 Task: Add a condition where "Hours since update Less than Twenty" in unsolved tickets in your groups.
Action: Mouse moved to (131, 428)
Screenshot: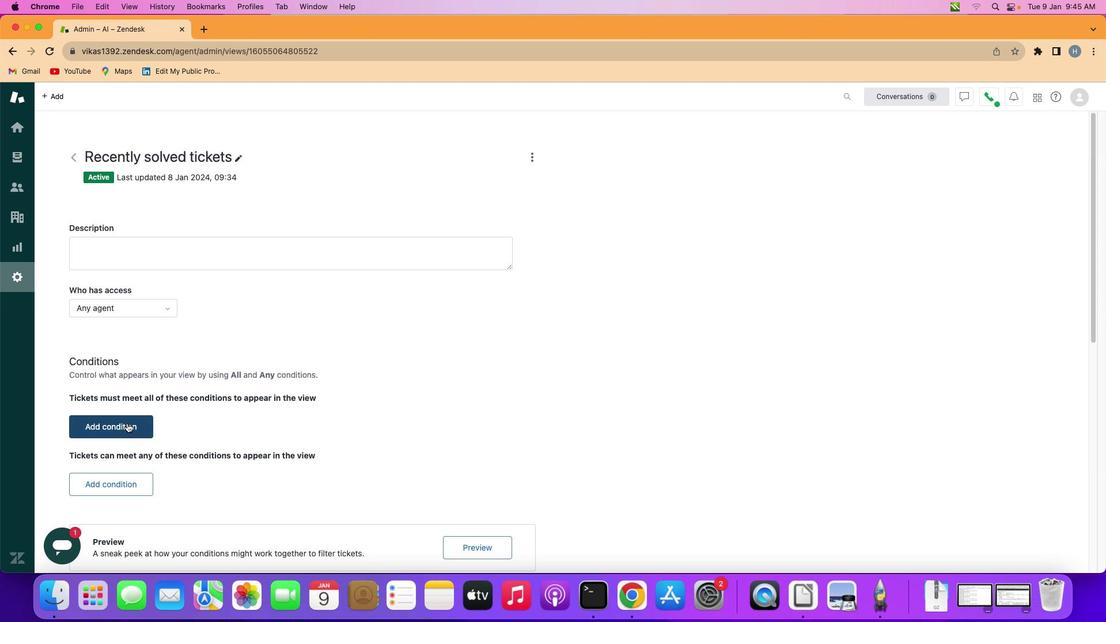 
Action: Mouse pressed left at (131, 428)
Screenshot: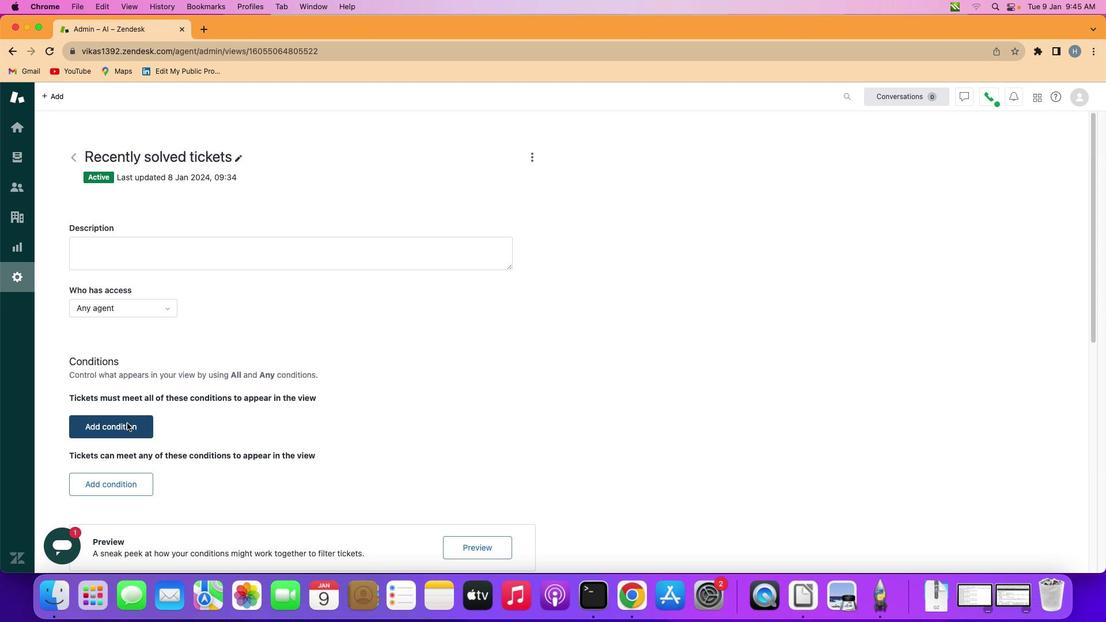 
Action: Mouse moved to (186, 432)
Screenshot: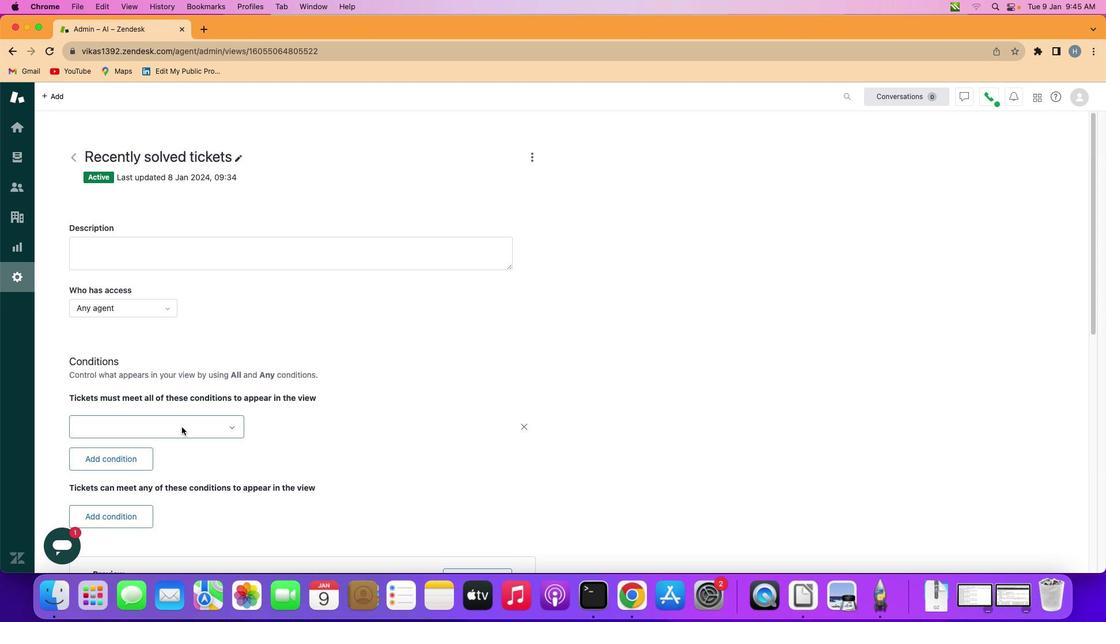 
Action: Mouse pressed left at (186, 432)
Screenshot: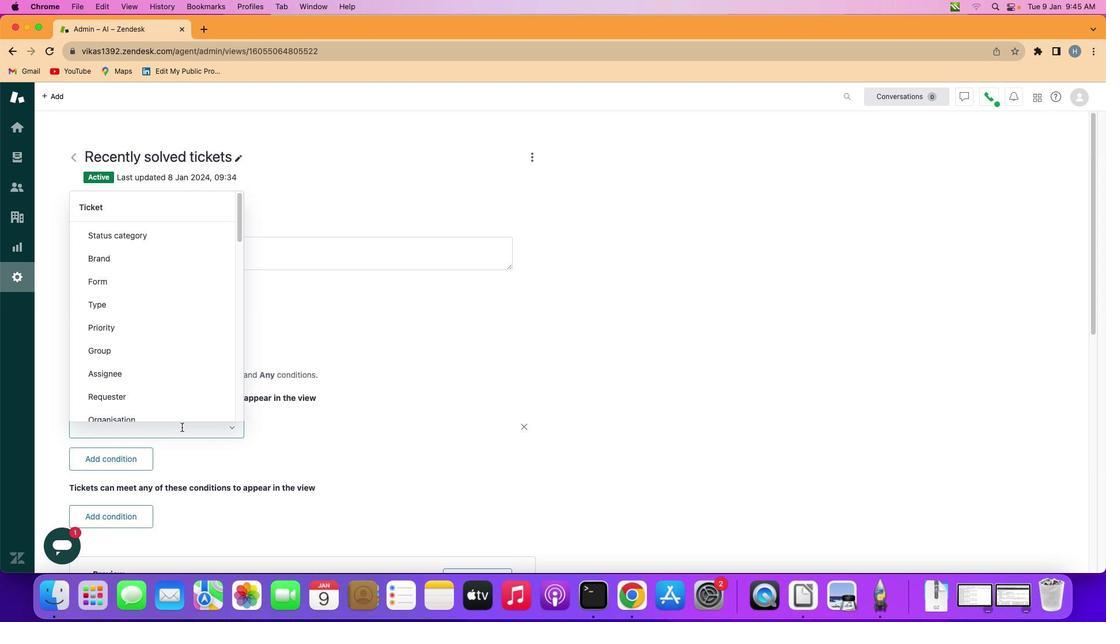 
Action: Mouse moved to (173, 343)
Screenshot: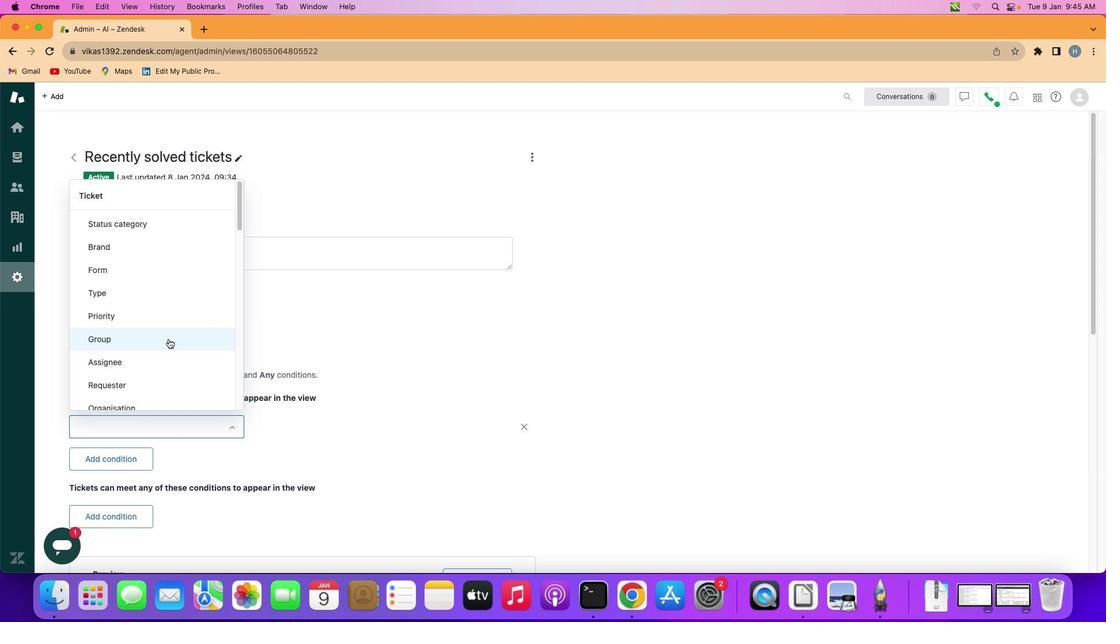 
Action: Mouse scrolled (173, 343) with delta (4, 4)
Screenshot: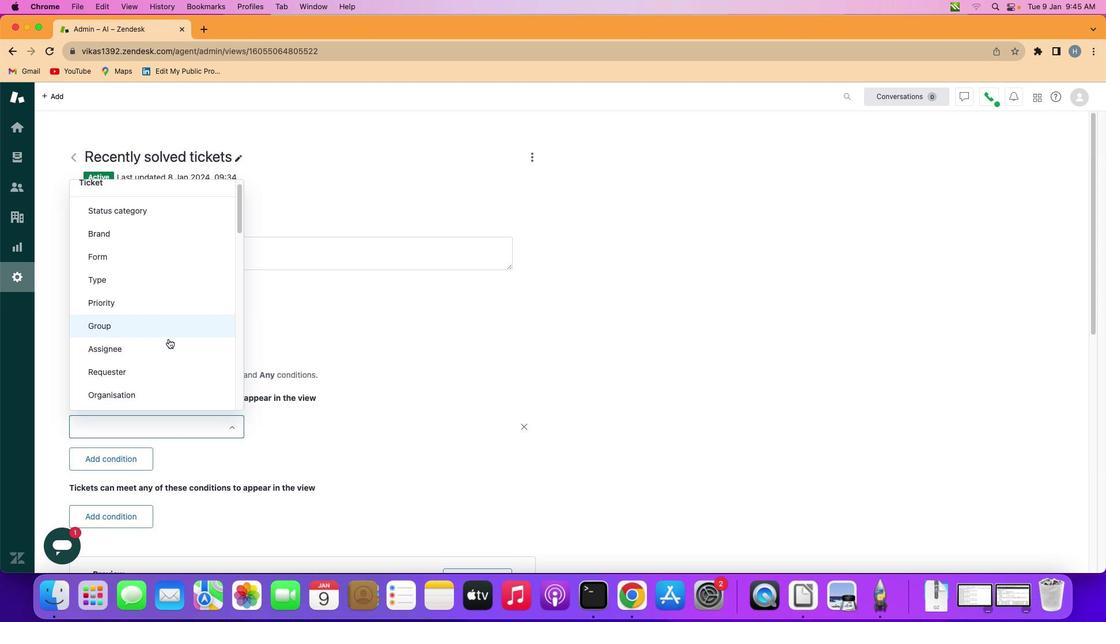 
Action: Mouse scrolled (173, 343) with delta (4, 4)
Screenshot: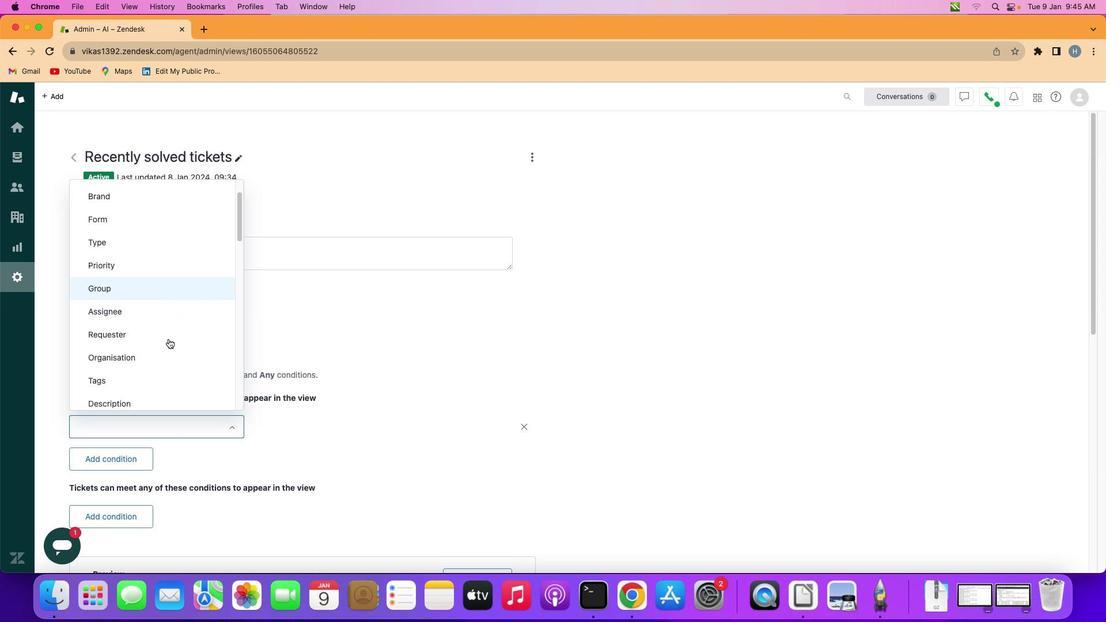 
Action: Mouse scrolled (173, 343) with delta (4, 3)
Screenshot: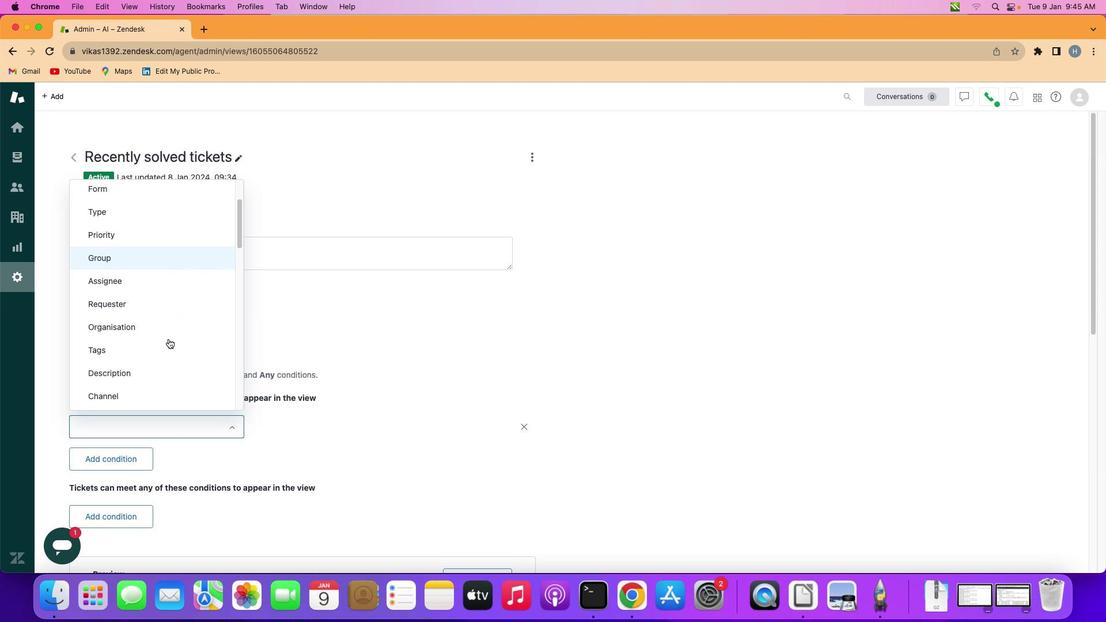 
Action: Mouse scrolled (173, 343) with delta (4, 2)
Screenshot: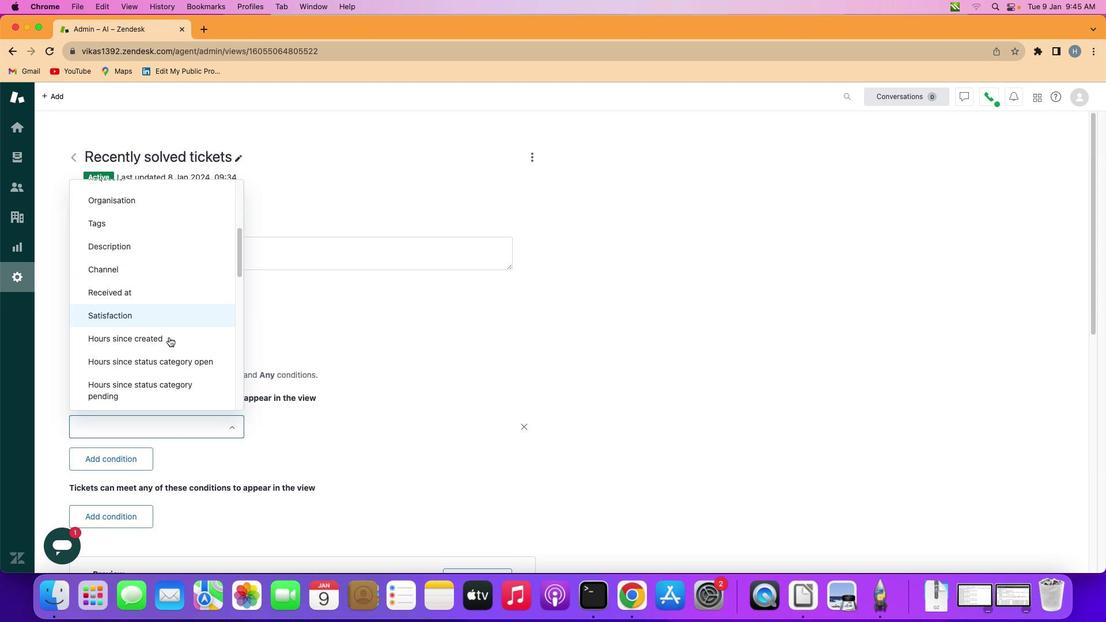 
Action: Mouse scrolled (173, 343) with delta (4, 2)
Screenshot: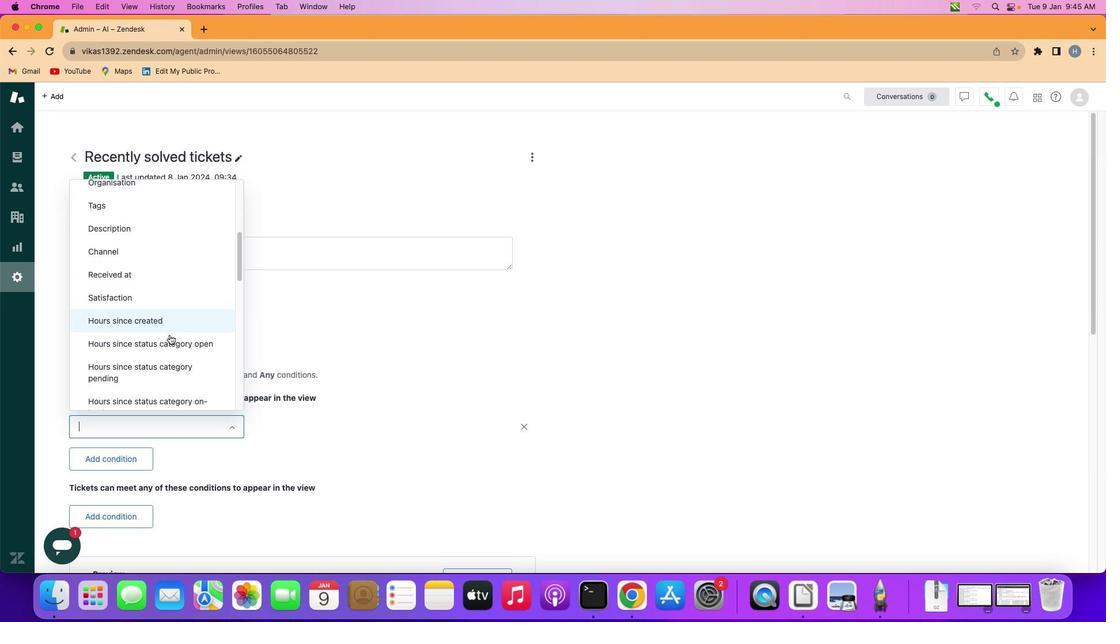
Action: Mouse moved to (180, 337)
Screenshot: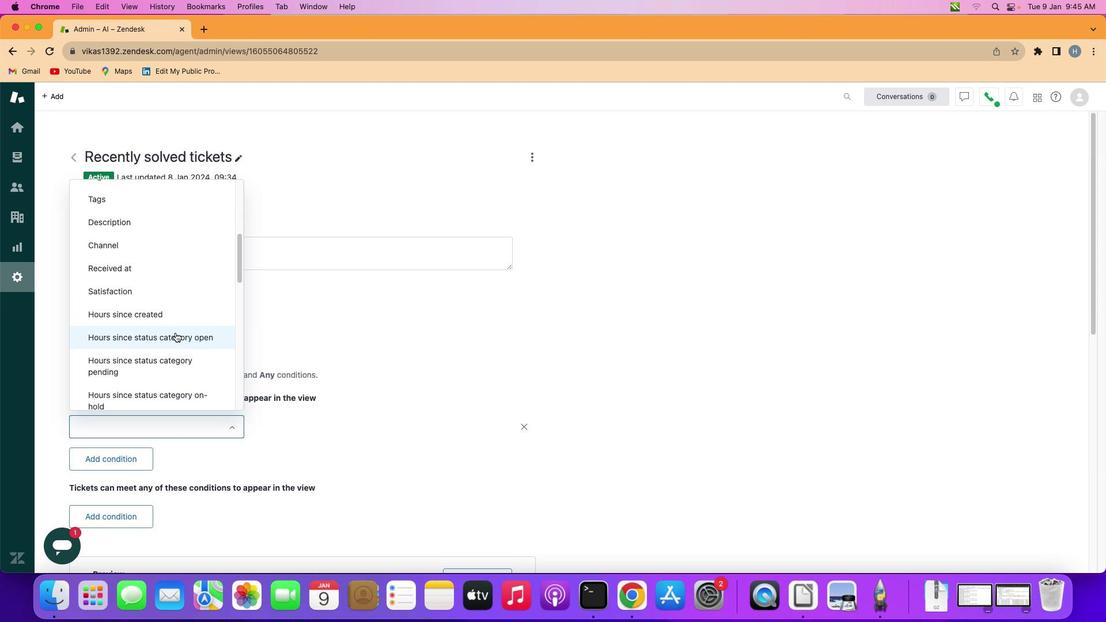 
Action: Mouse scrolled (180, 337) with delta (4, 4)
Screenshot: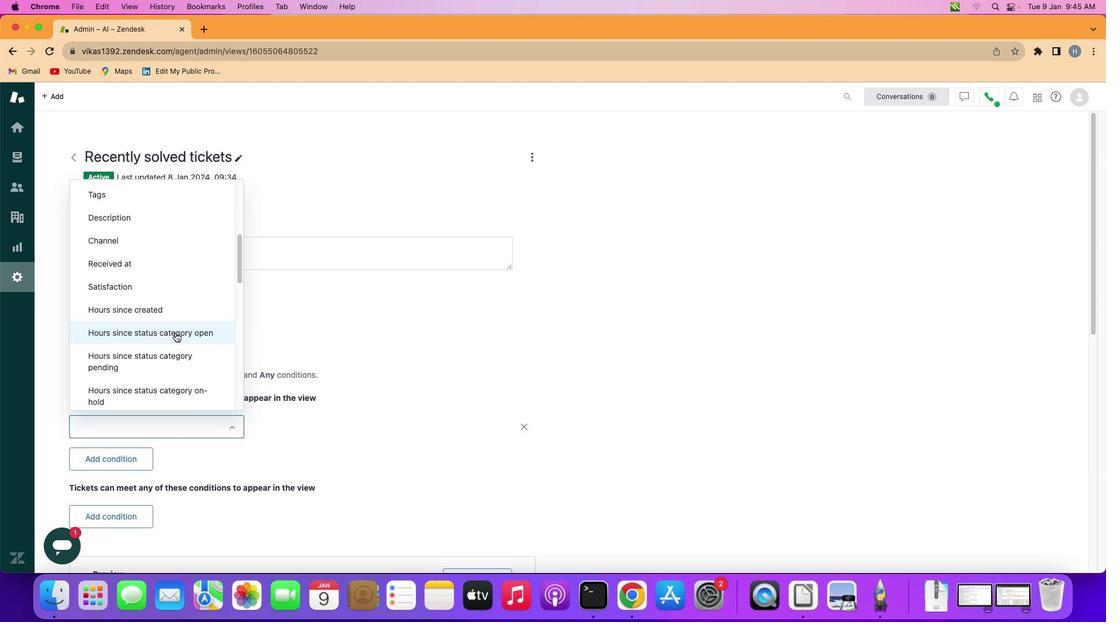 
Action: Mouse scrolled (180, 337) with delta (4, 4)
Screenshot: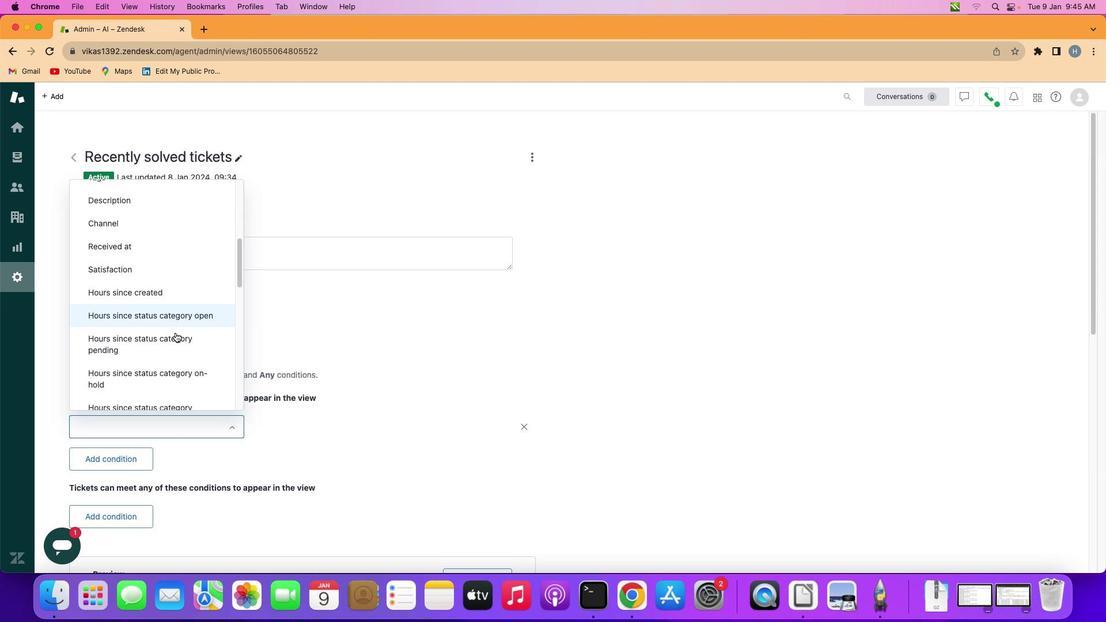 
Action: Mouse scrolled (180, 337) with delta (4, 4)
Screenshot: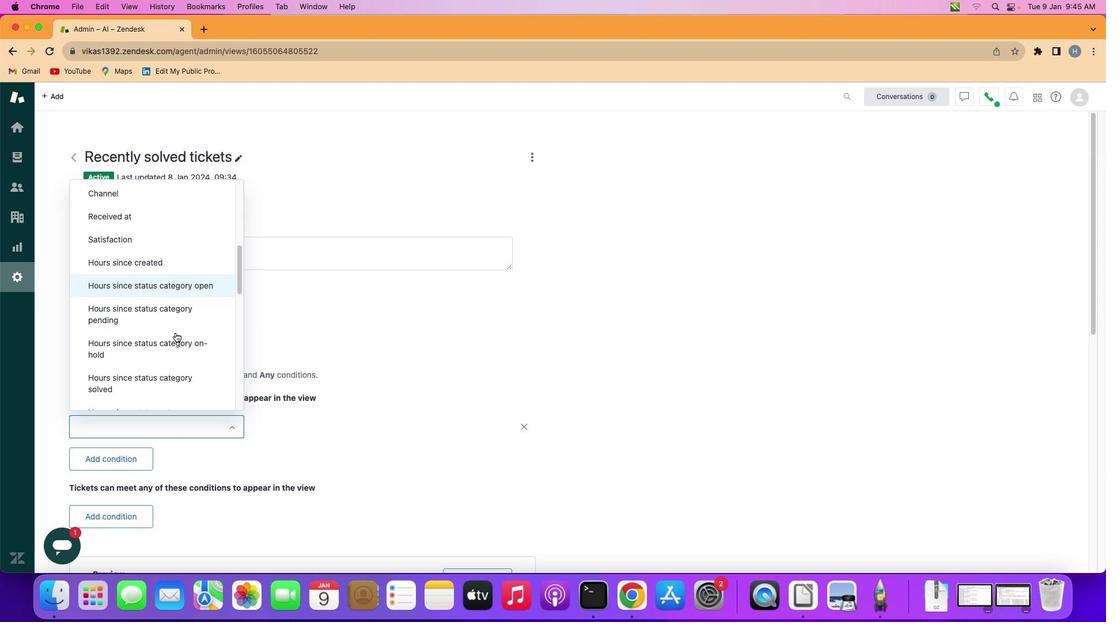 
Action: Mouse scrolled (180, 337) with delta (4, 3)
Screenshot: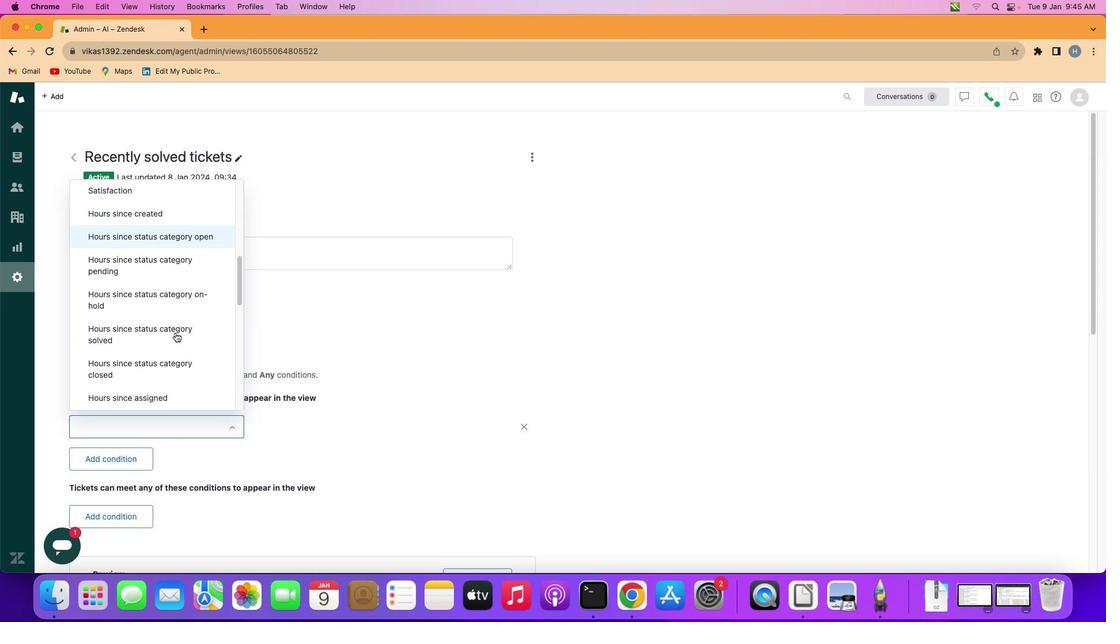 
Action: Mouse scrolled (180, 337) with delta (4, 3)
Screenshot: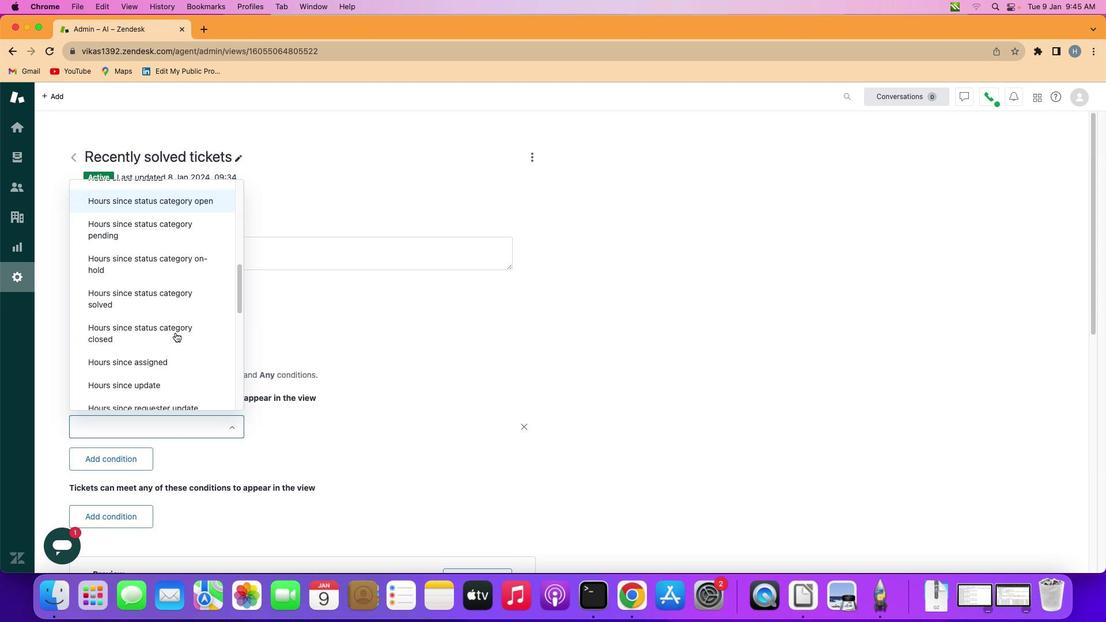 
Action: Mouse moved to (180, 337)
Screenshot: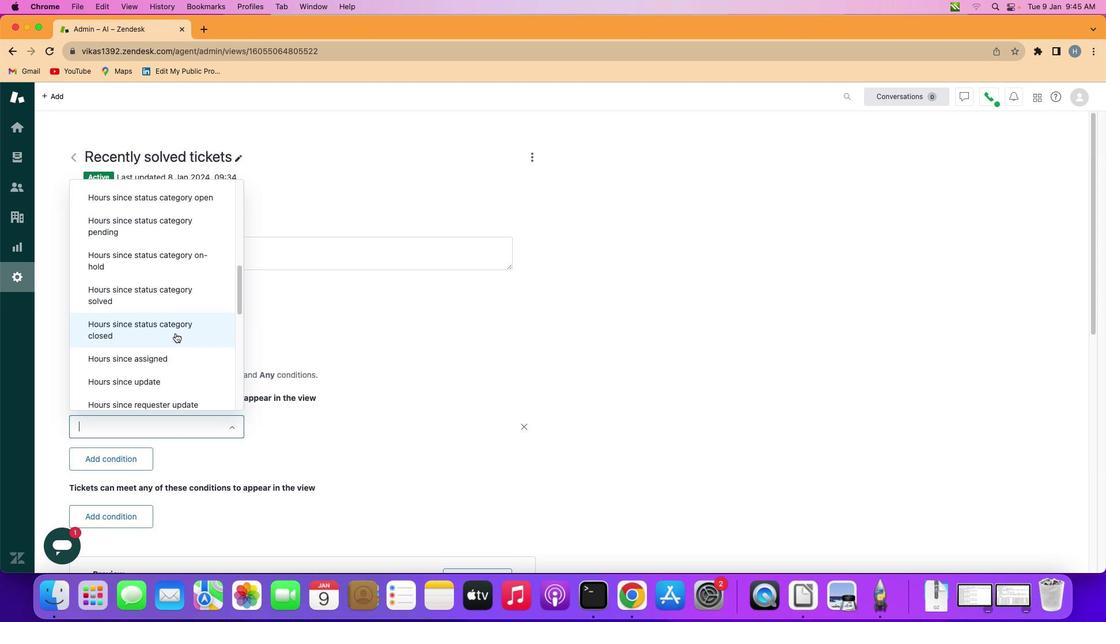
Action: Mouse scrolled (180, 337) with delta (4, 4)
Screenshot: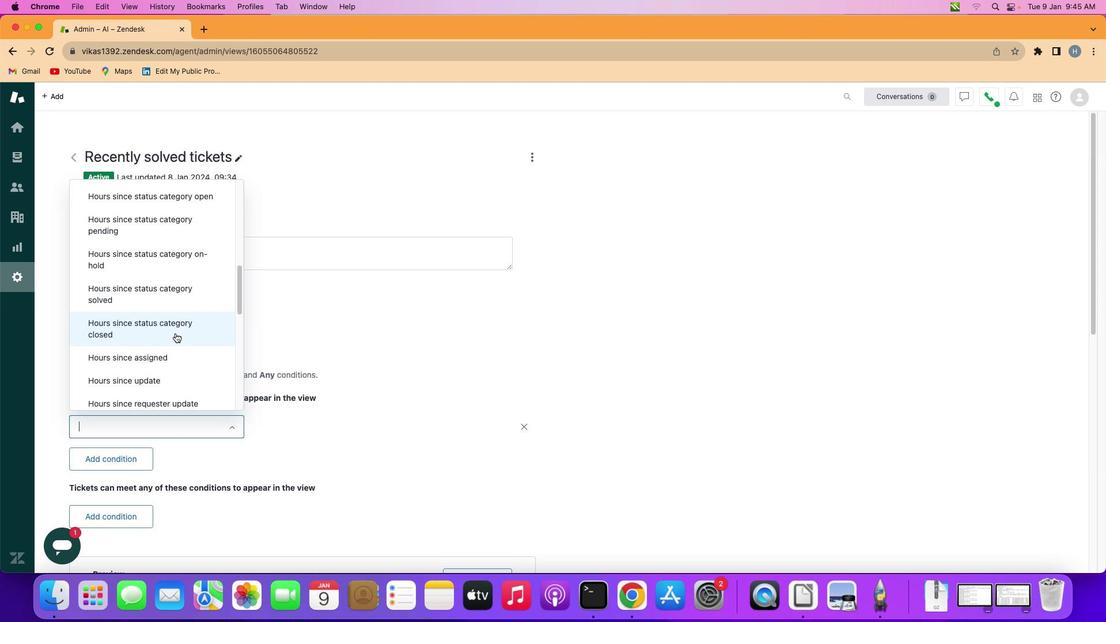 
Action: Mouse scrolled (180, 337) with delta (4, 5)
Screenshot: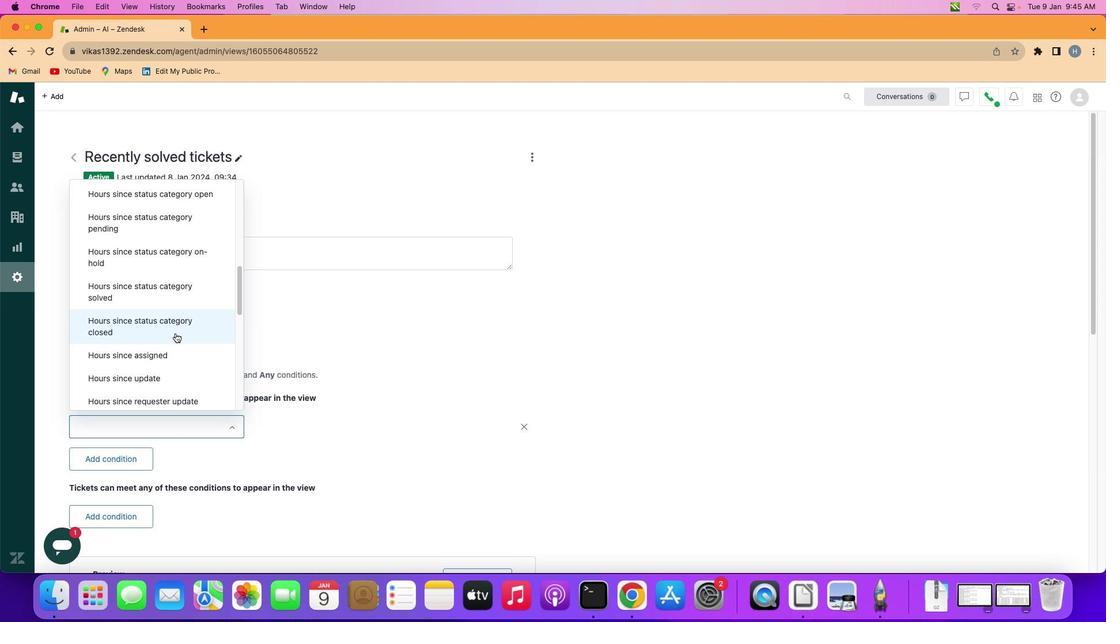 
Action: Mouse scrolled (180, 337) with delta (4, 4)
Screenshot: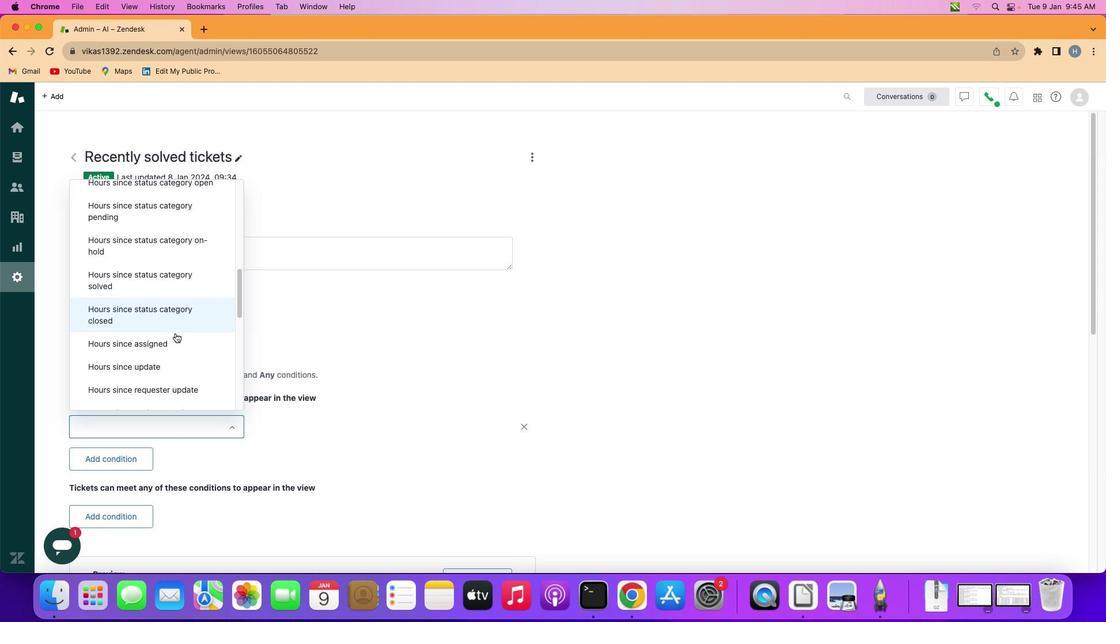 
Action: Mouse scrolled (180, 337) with delta (4, 4)
Screenshot: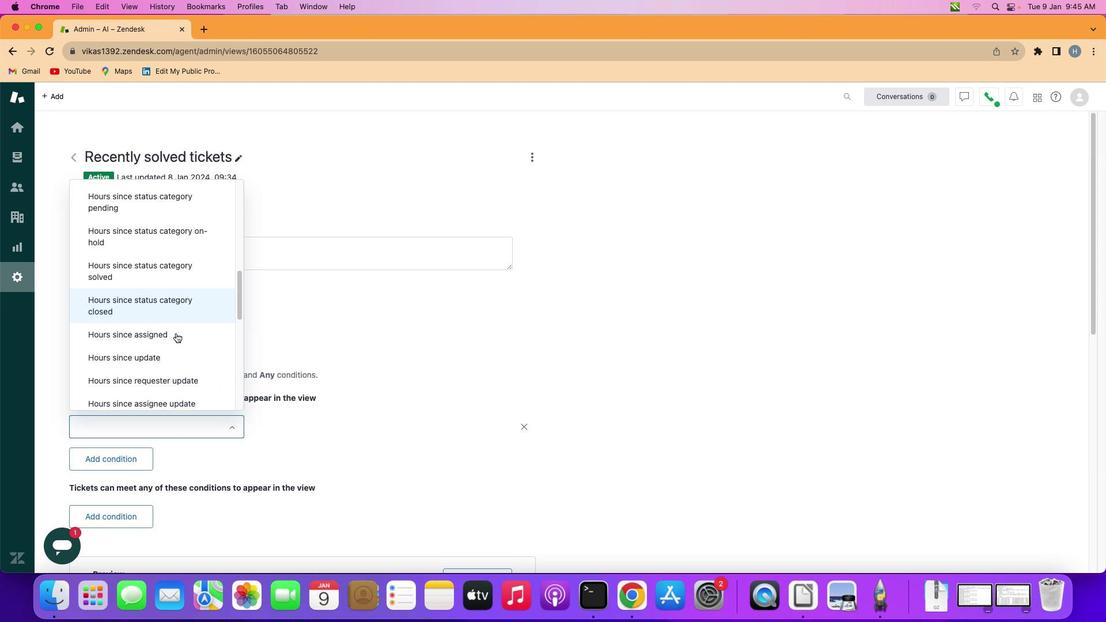 
Action: Mouse moved to (176, 357)
Screenshot: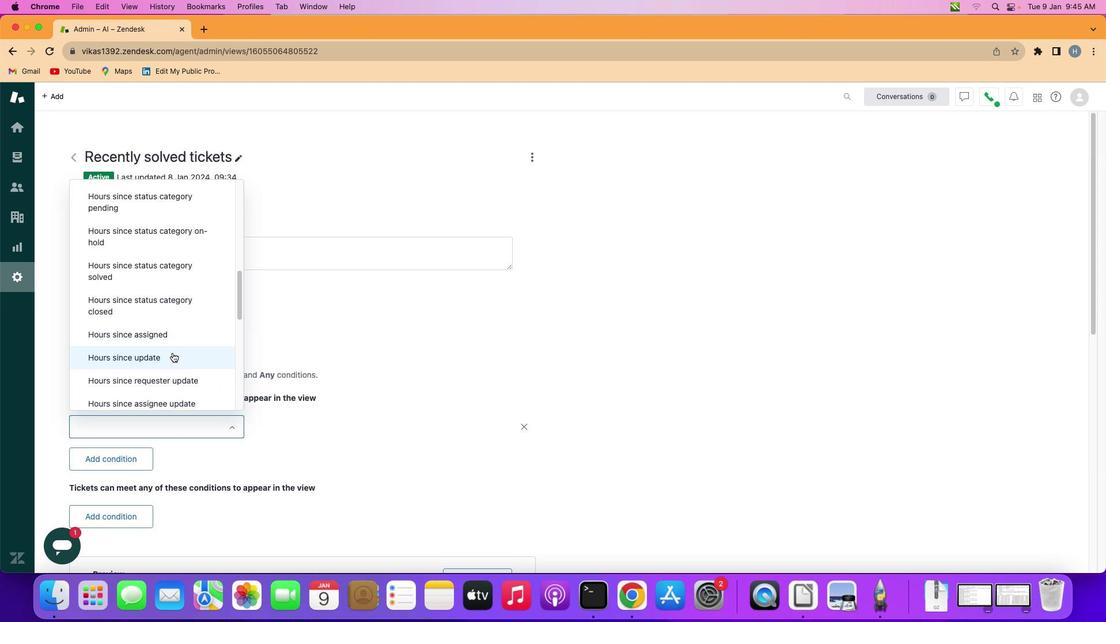 
Action: Mouse pressed left at (176, 357)
Screenshot: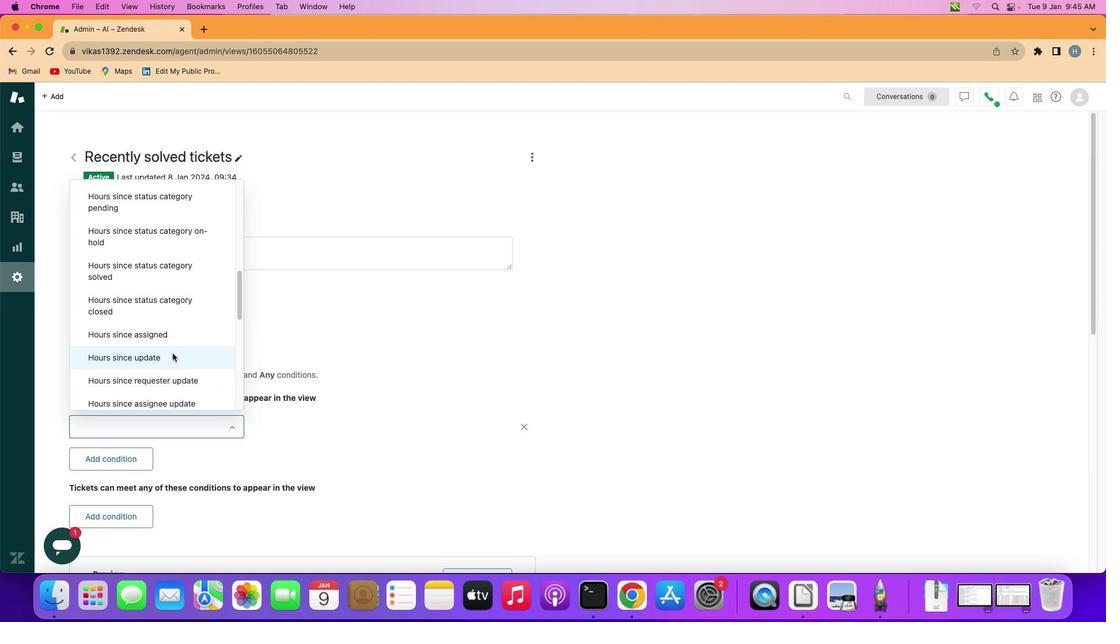 
Action: Mouse moved to (309, 437)
Screenshot: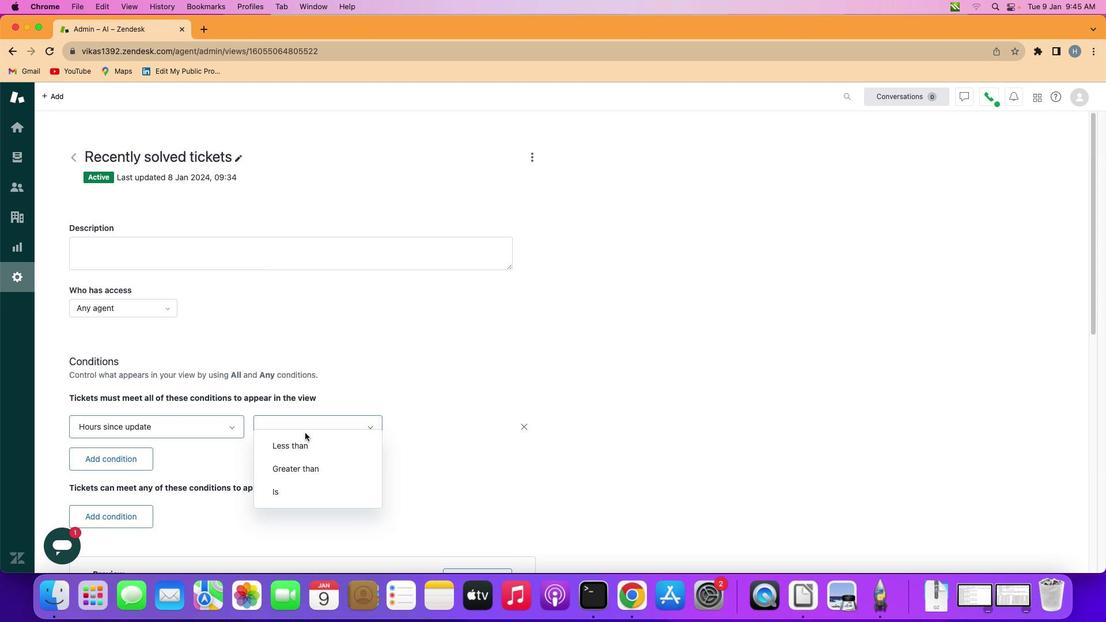 
Action: Mouse pressed left at (309, 437)
Screenshot: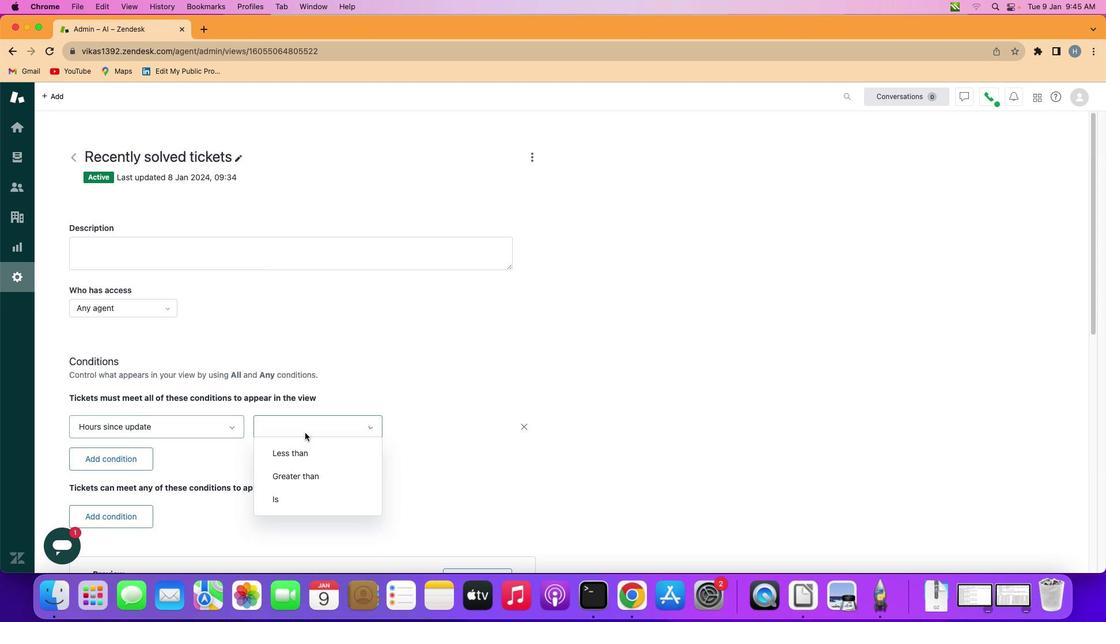 
Action: Mouse moved to (312, 470)
Screenshot: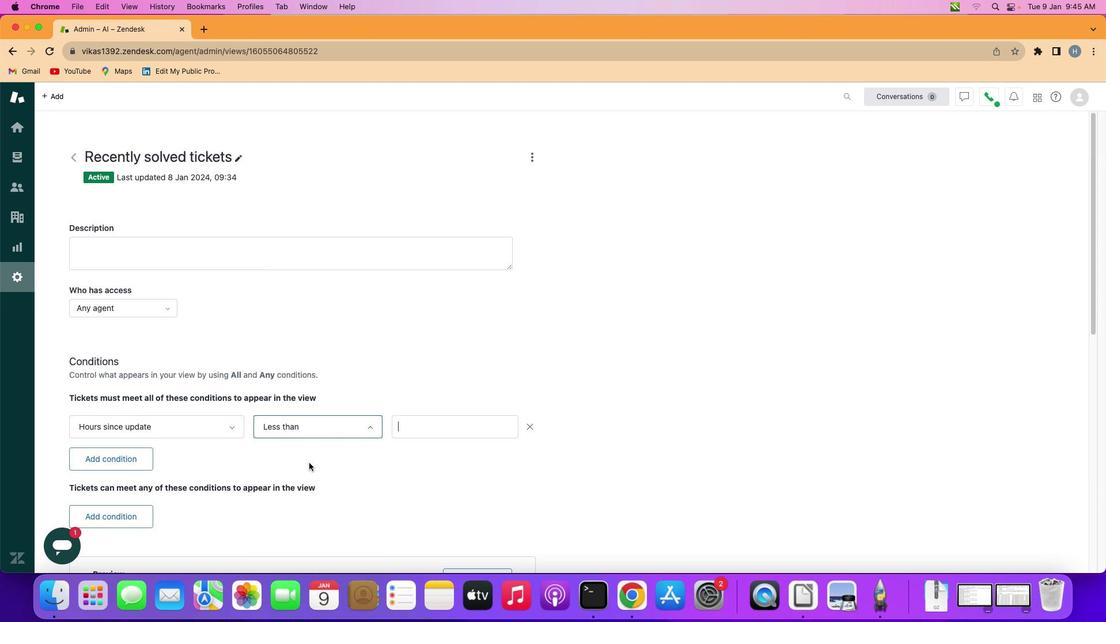 
Action: Mouse pressed left at (312, 470)
Screenshot: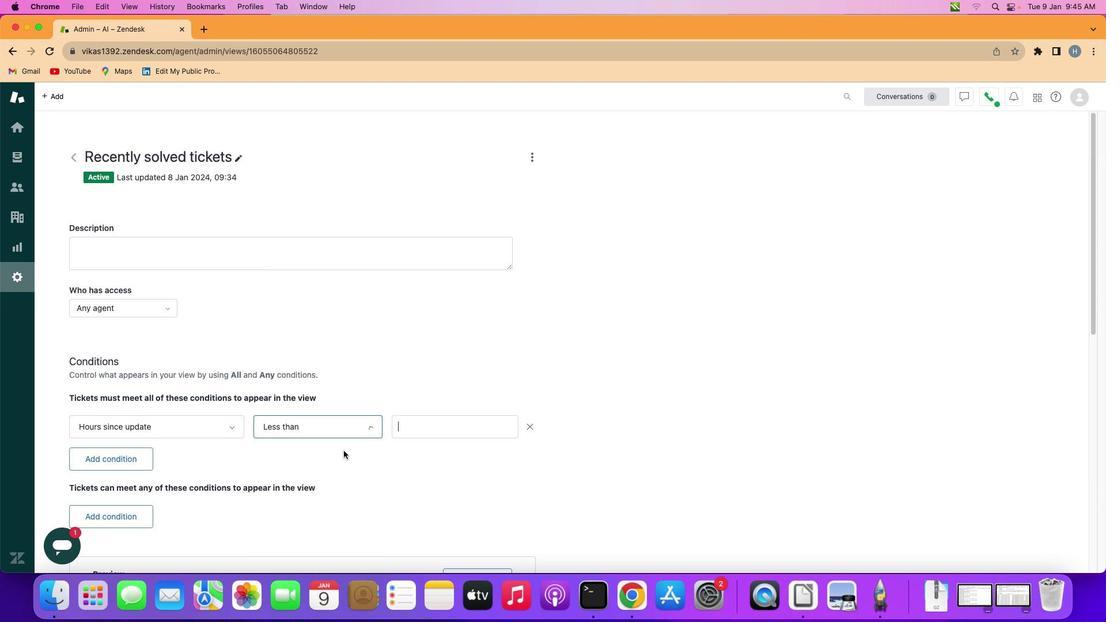 
Action: Mouse moved to (439, 440)
Screenshot: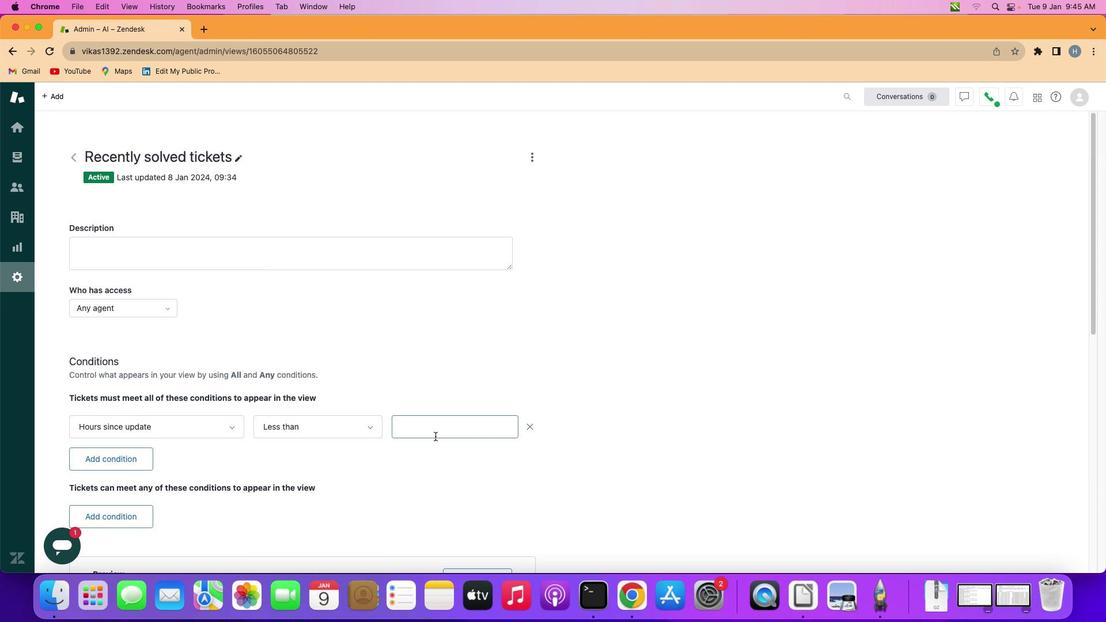 
Action: Mouse pressed left at (439, 440)
Screenshot: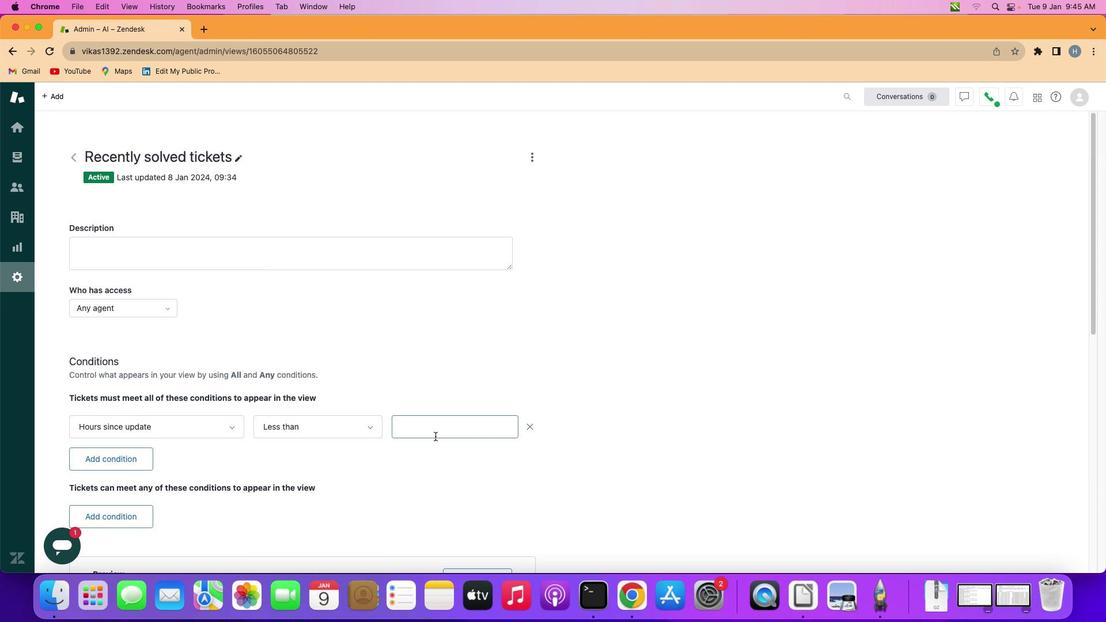 
Action: Key pressed Key.shift'T''w''e''n''t''y'
Screenshot: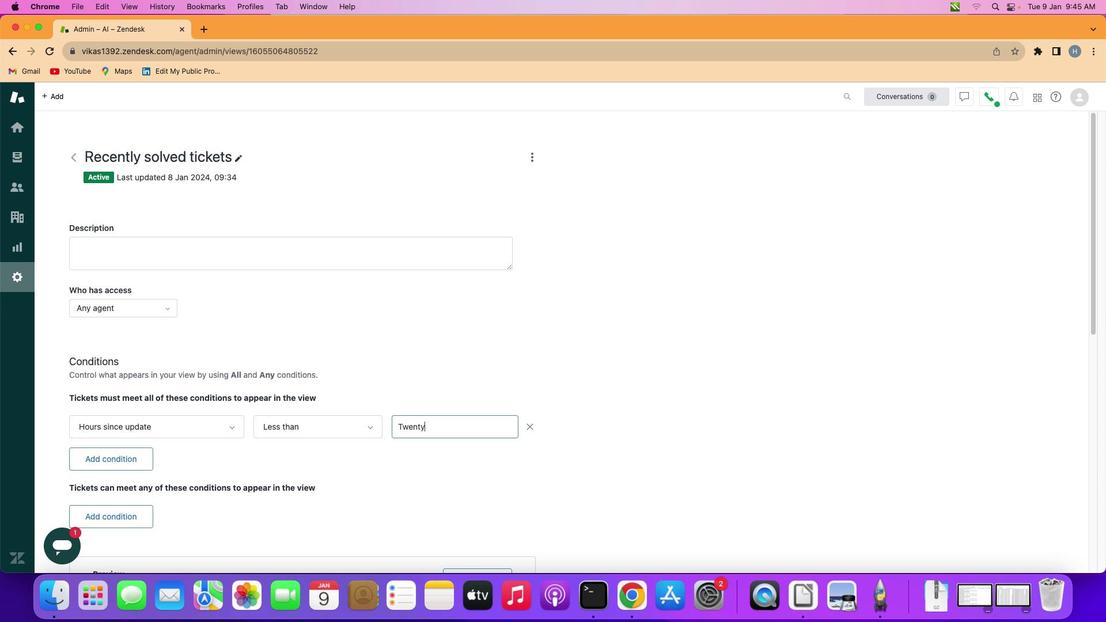 
Action: Mouse moved to (466, 461)
Screenshot: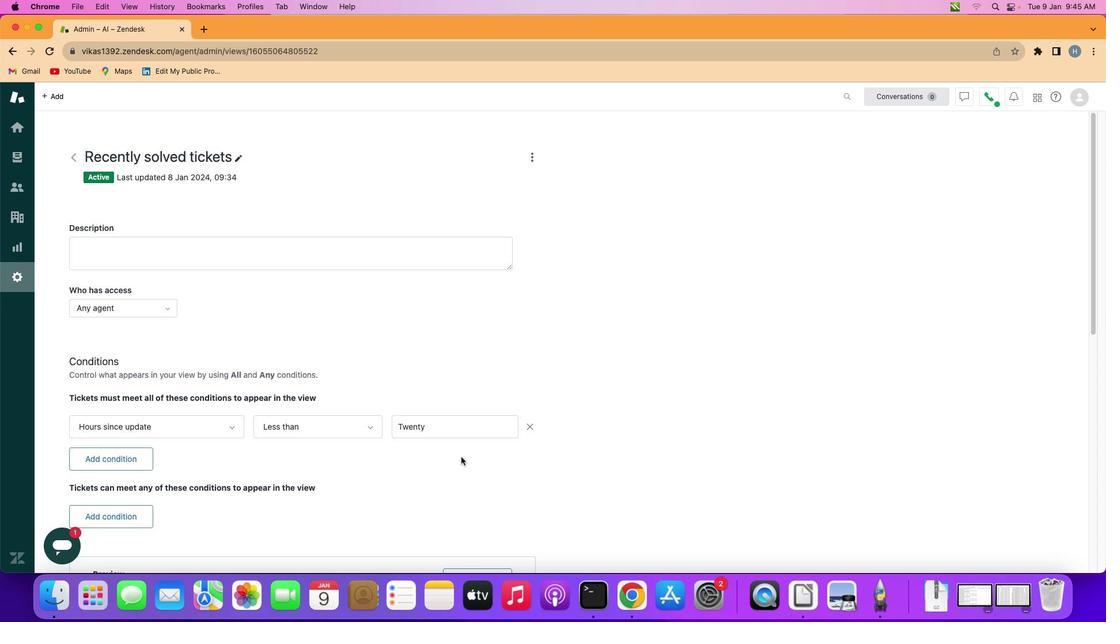 
Action: Mouse pressed left at (466, 461)
Screenshot: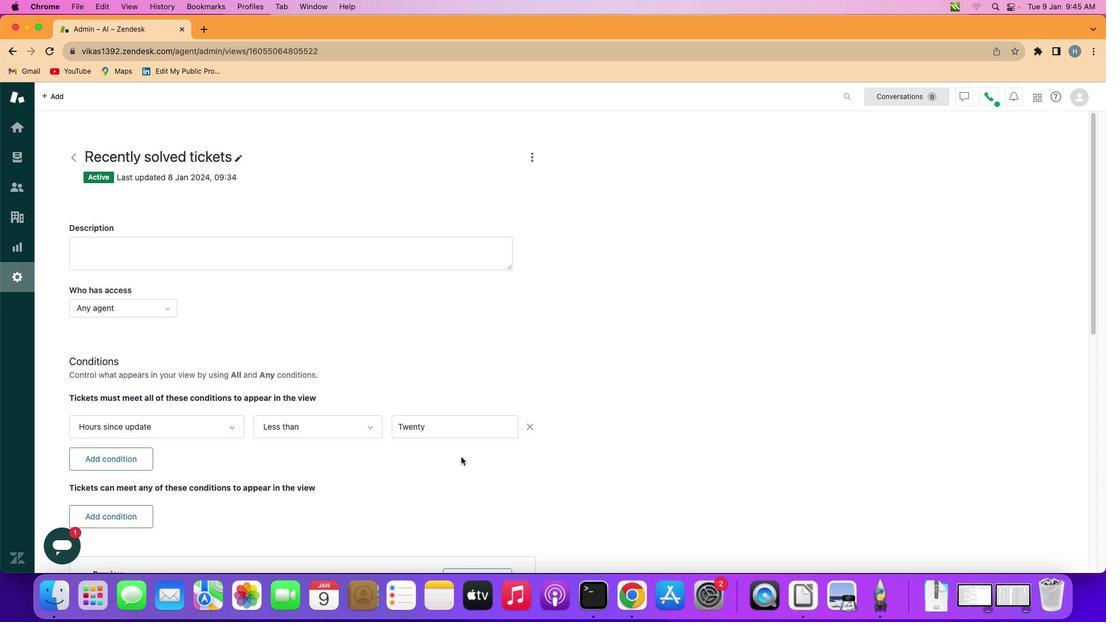
